 Task: Create a scrum project AgileNova. Add to scrum project AgileNova a team member softage.2@softage.net and assign as Project Lead. Add to scrum project AgileNova a team member softage.3@softage.net
Action: Mouse moved to (191, 55)
Screenshot: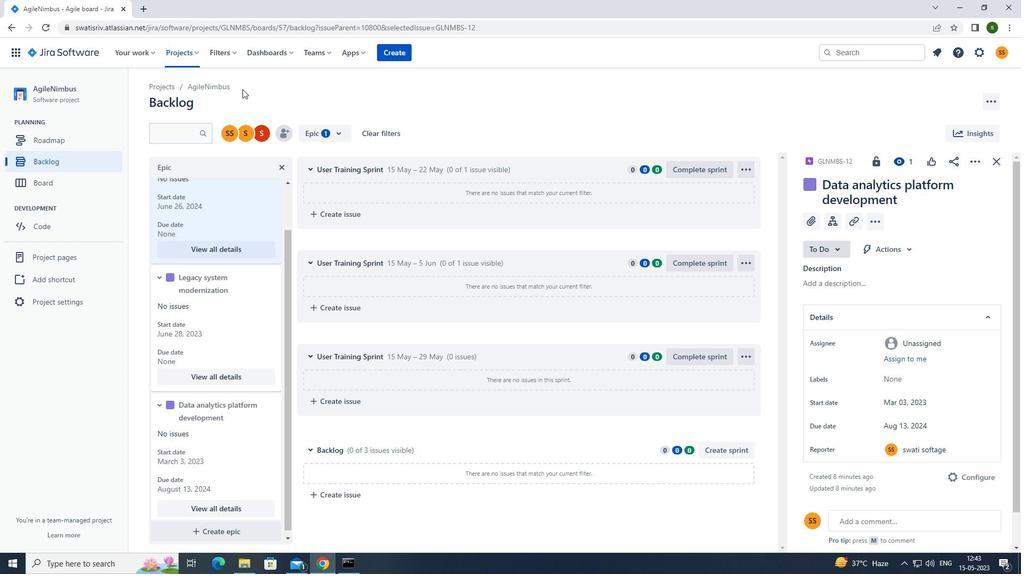 
Action: Mouse pressed left at (191, 55)
Screenshot: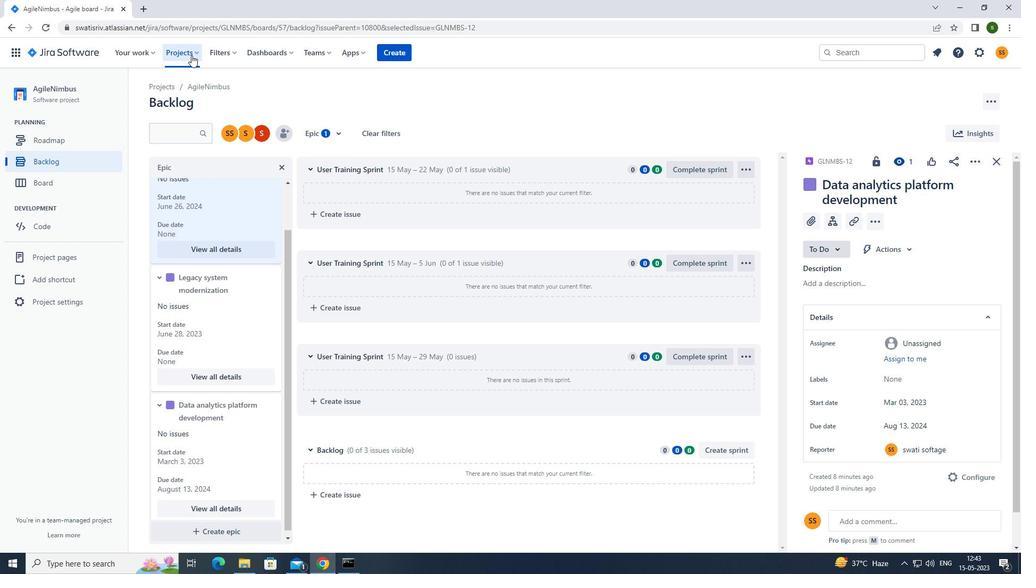 
Action: Mouse moved to (203, 265)
Screenshot: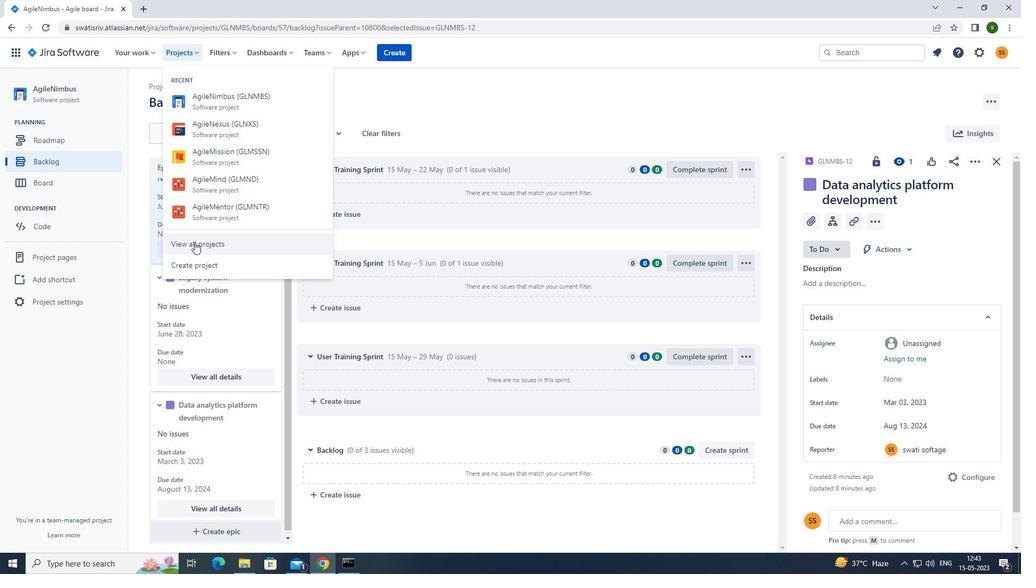 
Action: Mouse pressed left at (203, 265)
Screenshot: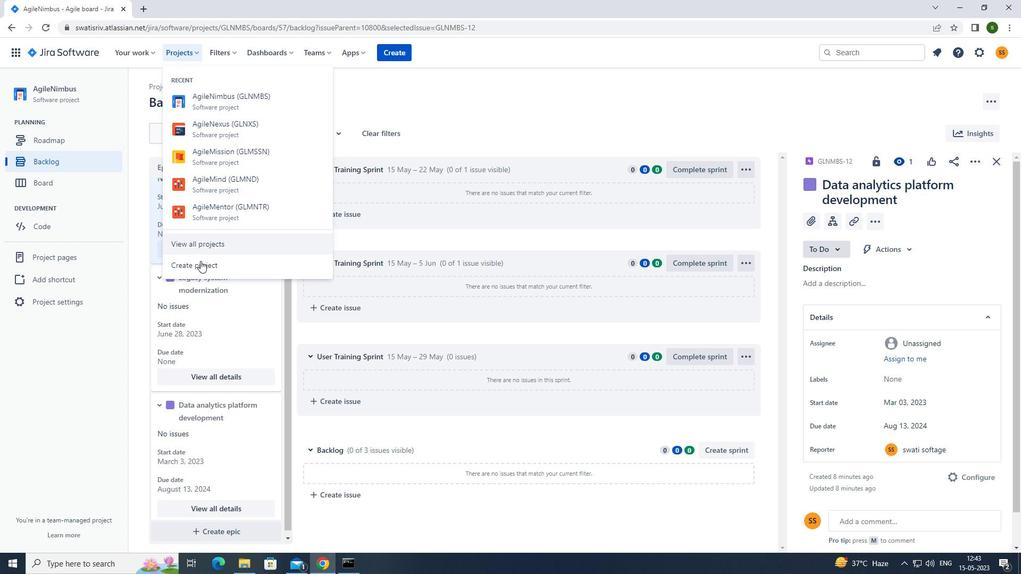 
Action: Mouse moved to (715, 272)
Screenshot: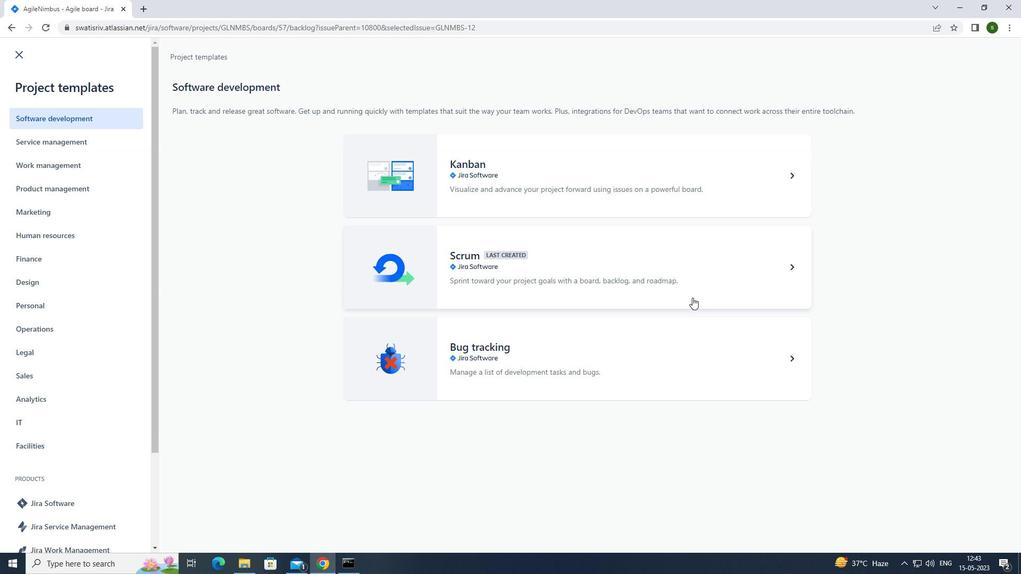 
Action: Mouse pressed left at (715, 272)
Screenshot: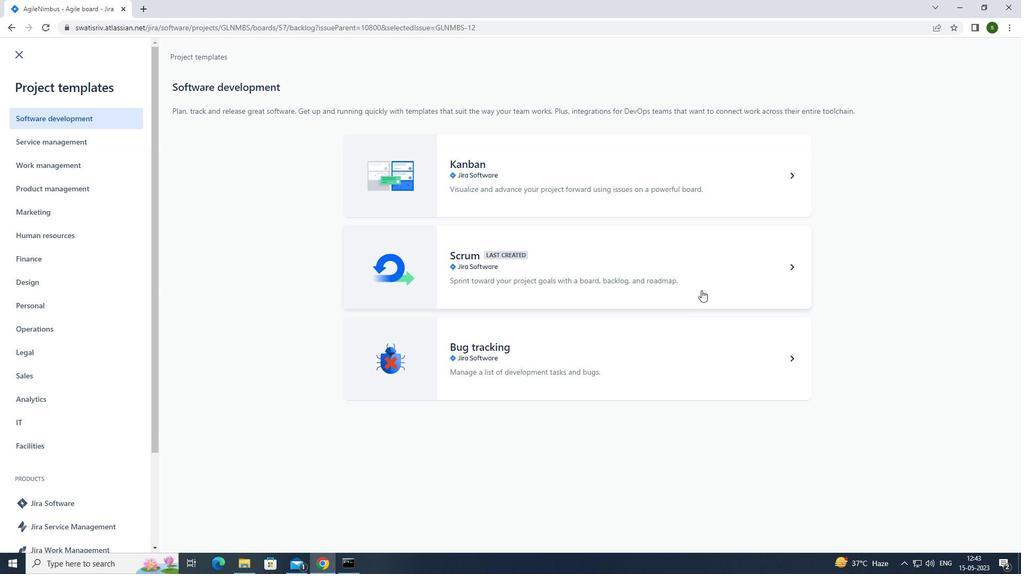 
Action: Mouse moved to (787, 518)
Screenshot: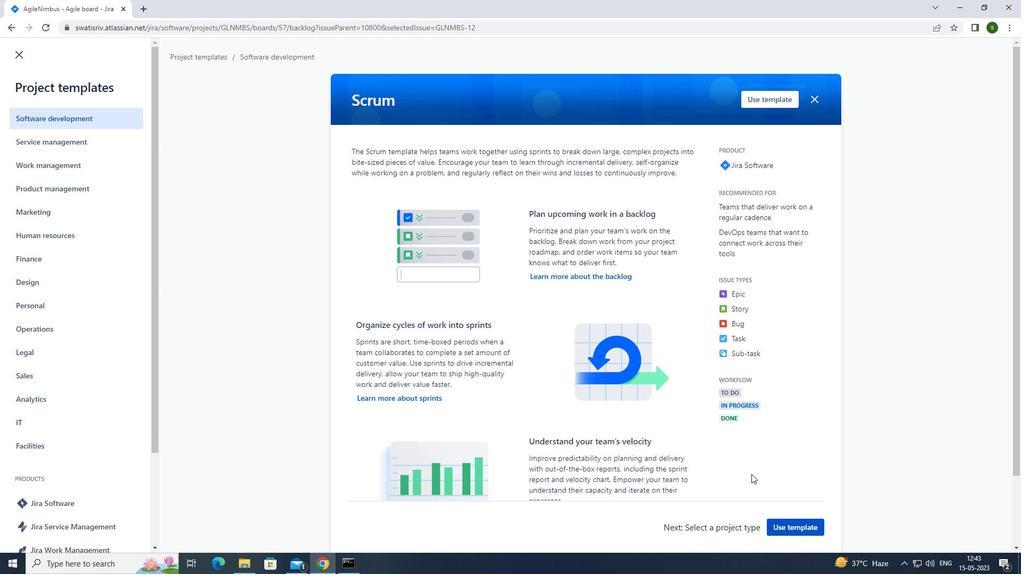 
Action: Mouse pressed left at (787, 518)
Screenshot: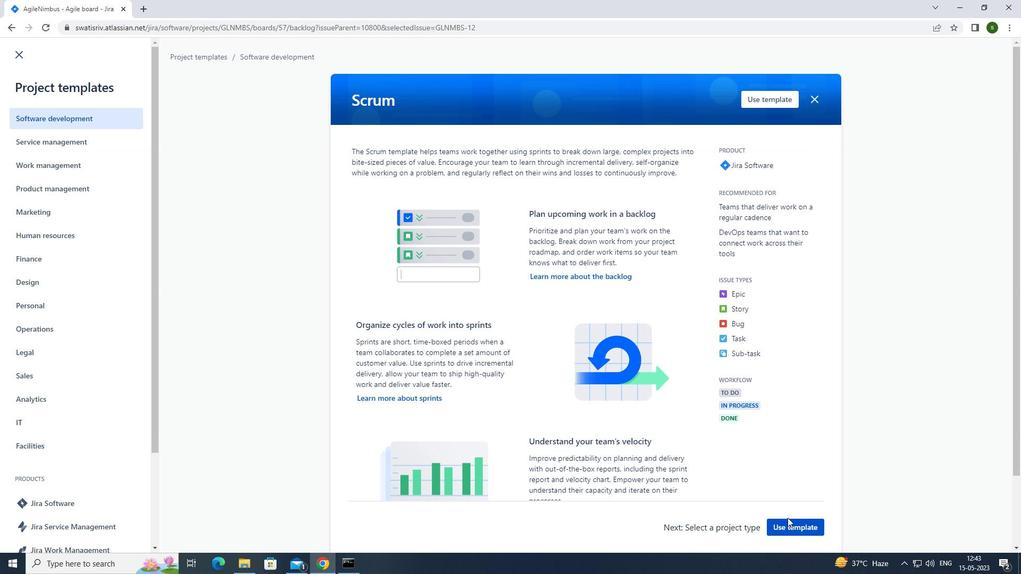 
Action: Mouse moved to (785, 521)
Screenshot: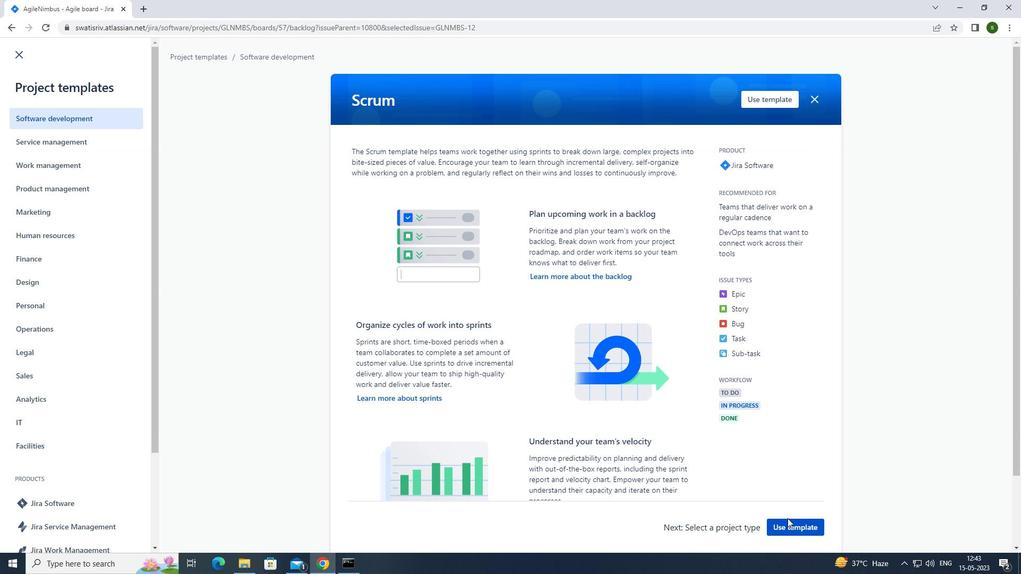 
Action: Mouse pressed left at (785, 521)
Screenshot: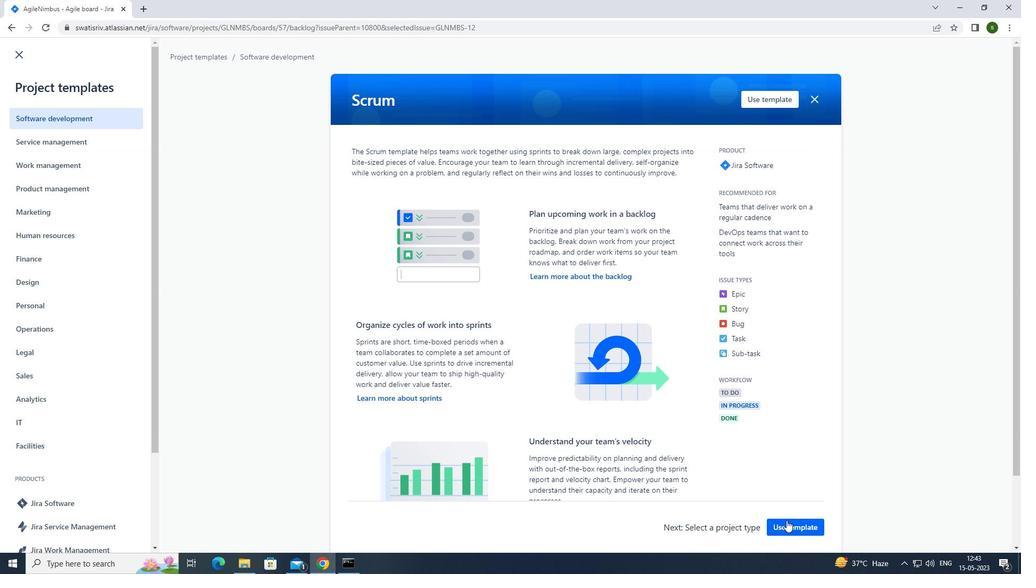 
Action: Mouse moved to (449, 516)
Screenshot: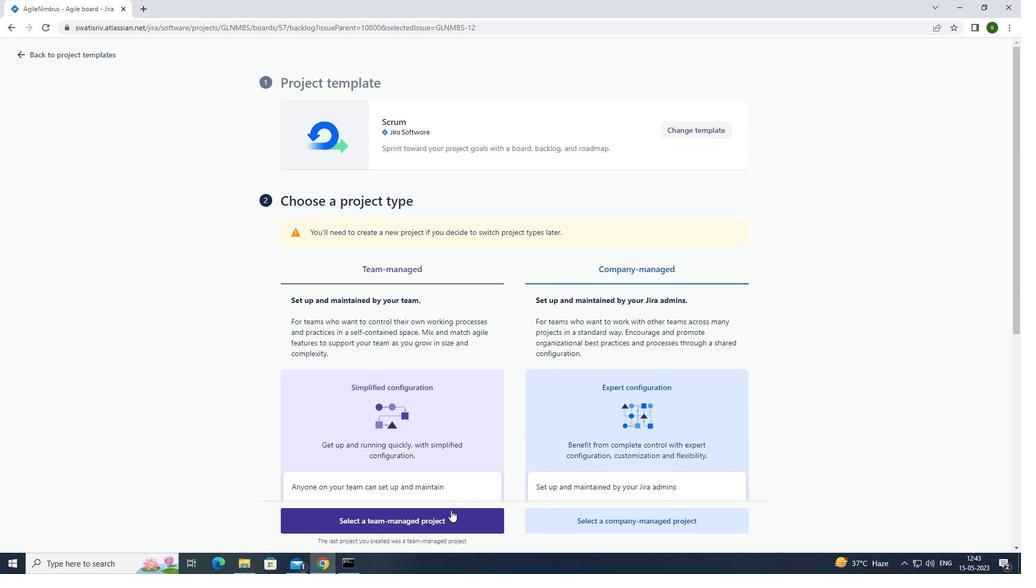 
Action: Mouse pressed left at (449, 516)
Screenshot: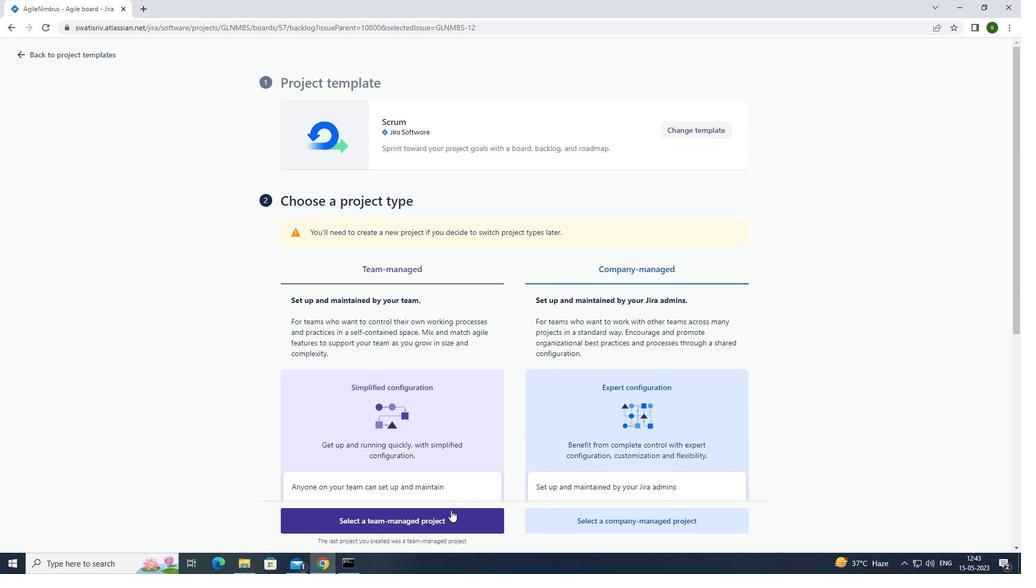 
Action: Mouse moved to (295, 241)
Screenshot: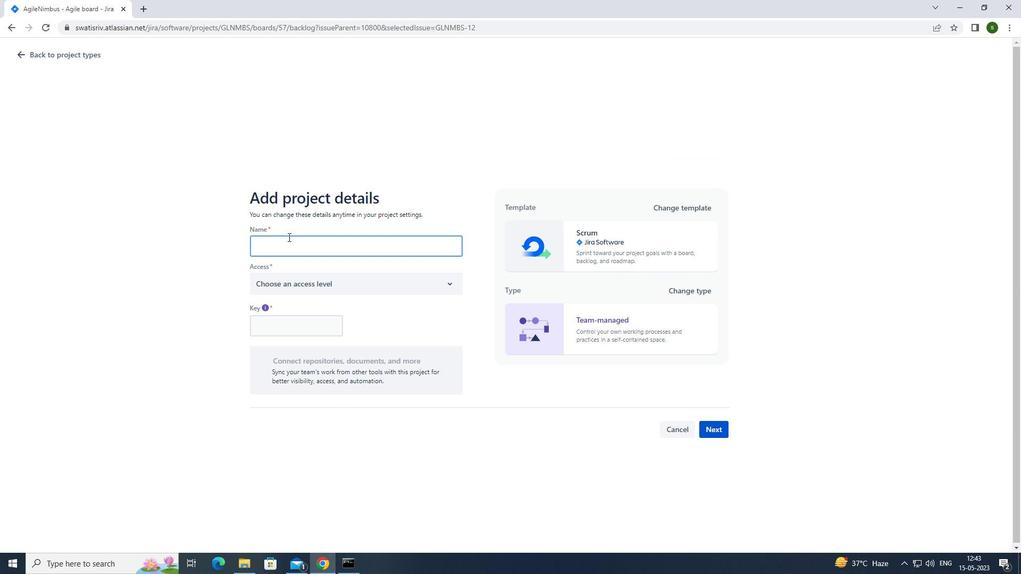 
Action: Mouse pressed left at (295, 241)
Screenshot: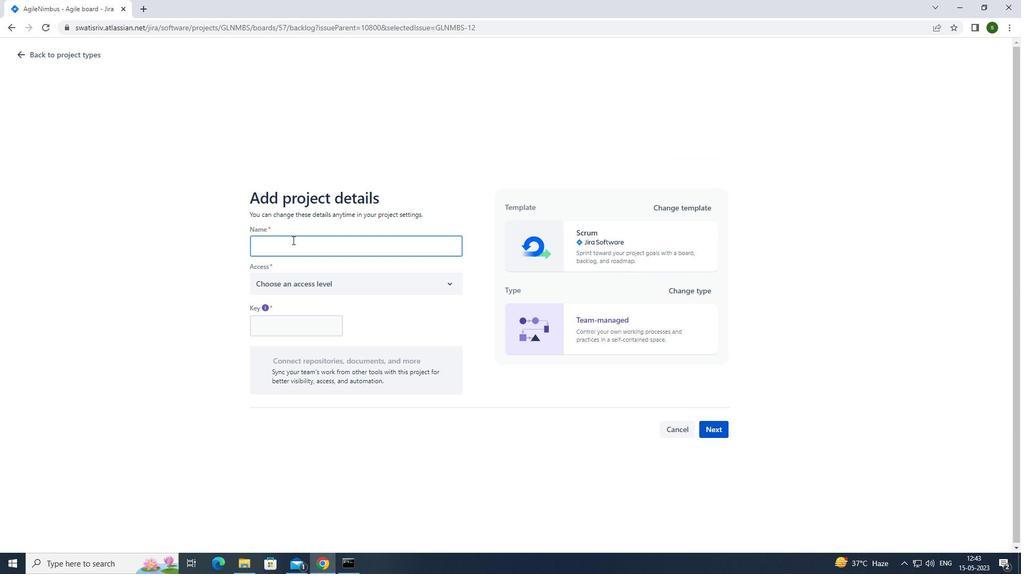 
Action: Key pressed <Key.caps_lock>a<Key.caps_lock>gile<Key.caps_lock>n<Key.caps_lock>ova
Screenshot: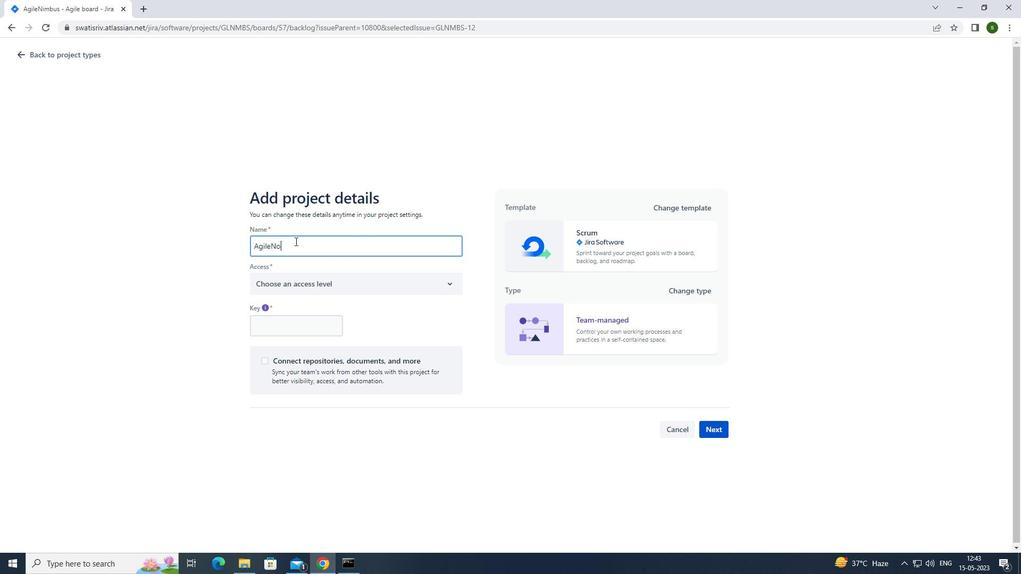 
Action: Mouse moved to (398, 289)
Screenshot: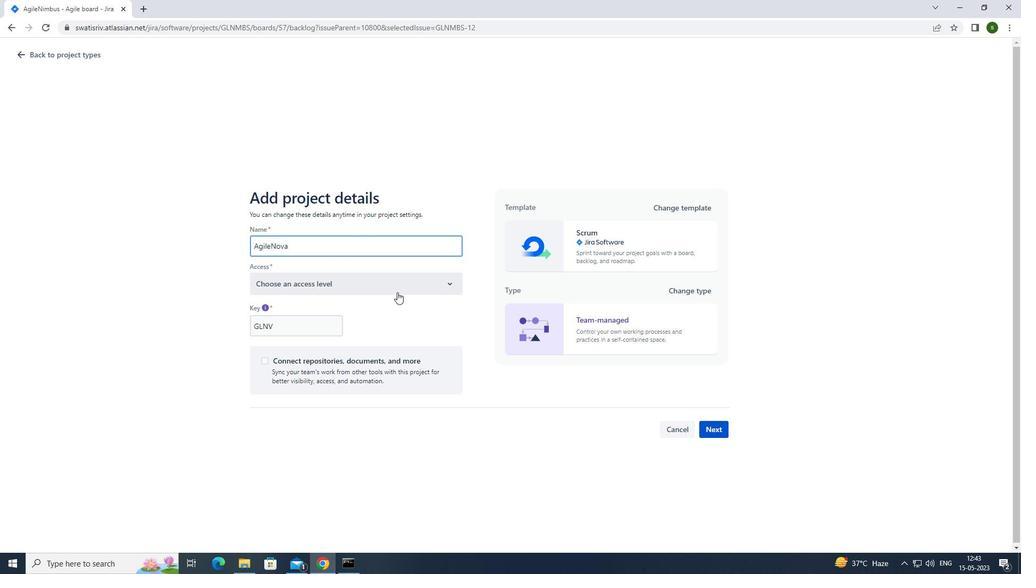 
Action: Mouse pressed left at (398, 289)
Screenshot: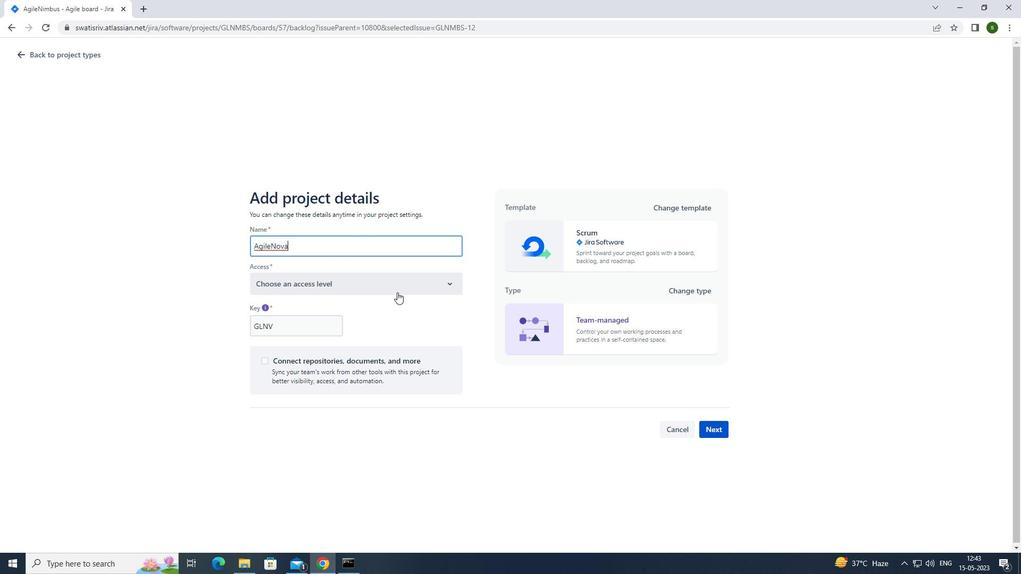 
Action: Mouse moved to (335, 316)
Screenshot: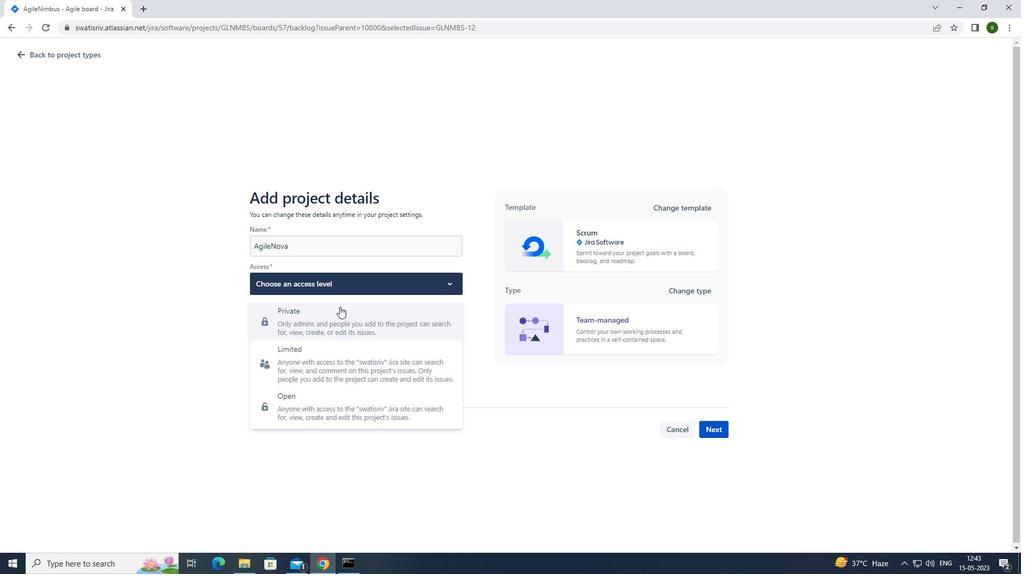 
Action: Mouse pressed left at (335, 316)
Screenshot: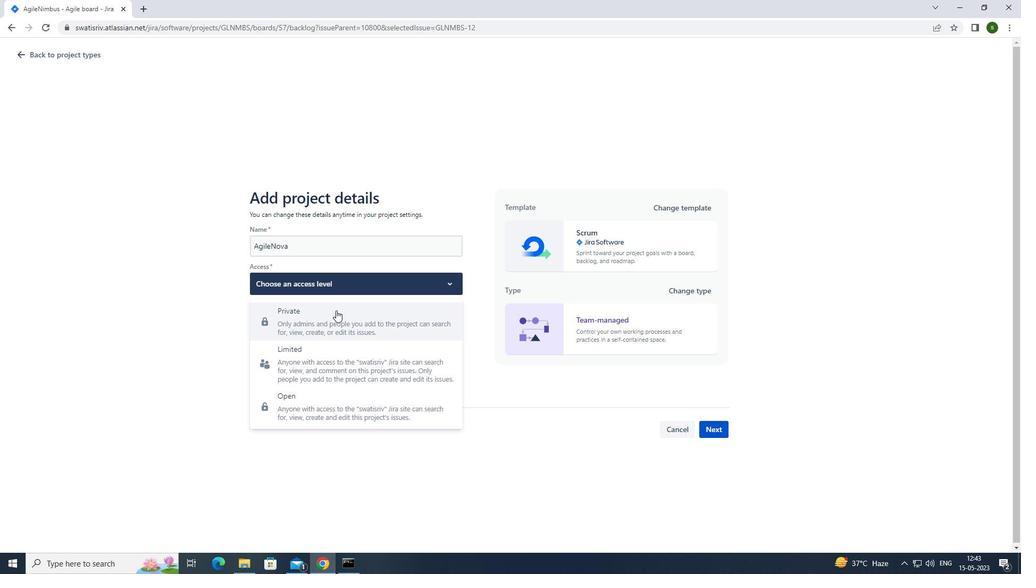 
Action: Mouse moved to (712, 432)
Screenshot: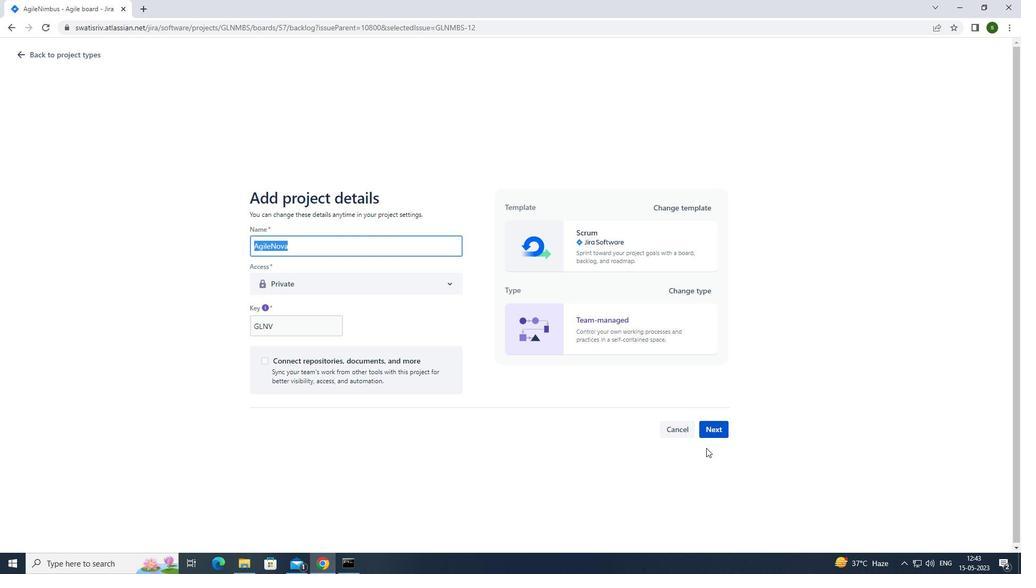 
Action: Mouse pressed left at (712, 432)
Screenshot: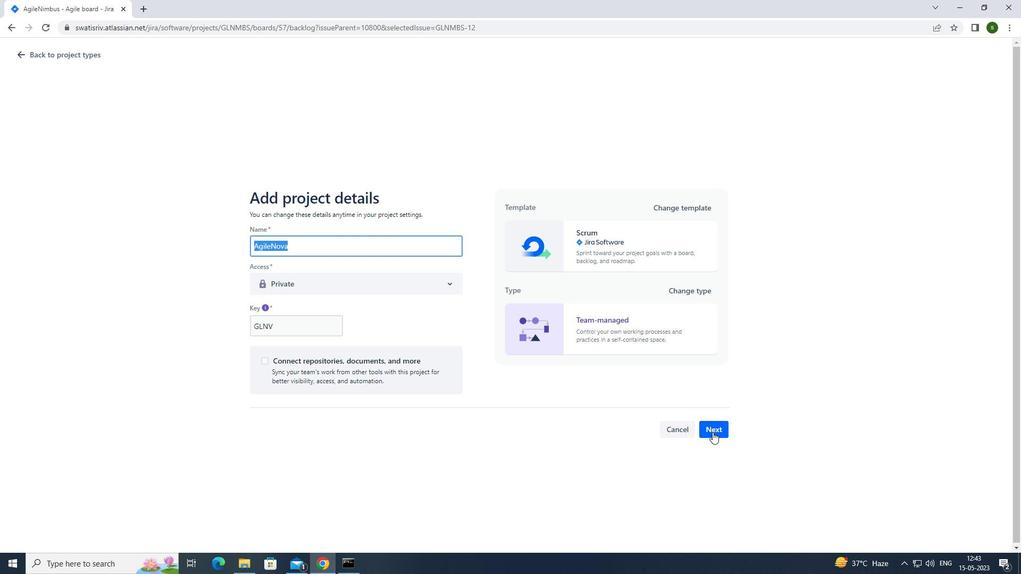 
Action: Mouse moved to (643, 360)
Screenshot: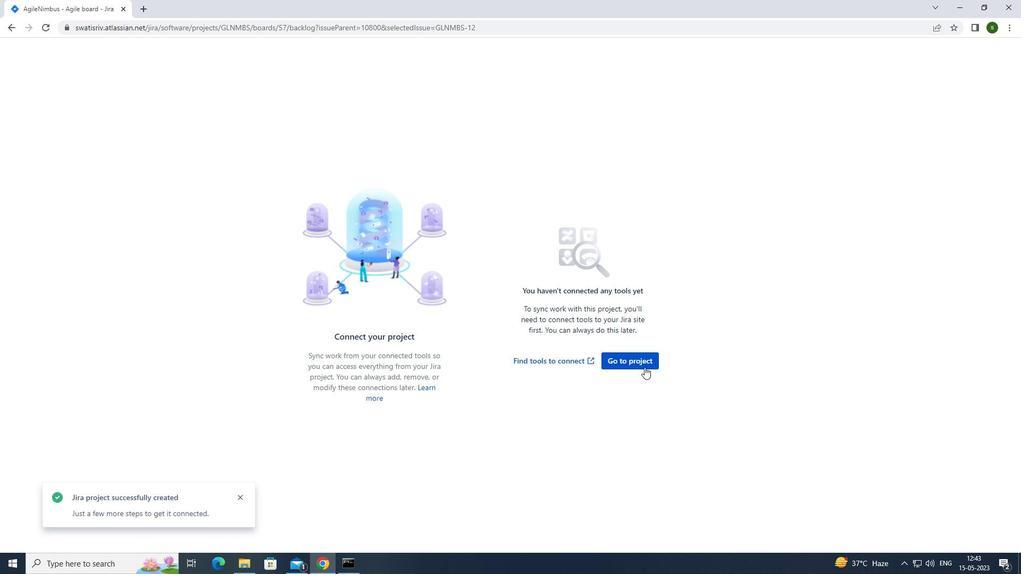 
Action: Mouse pressed left at (643, 360)
Screenshot: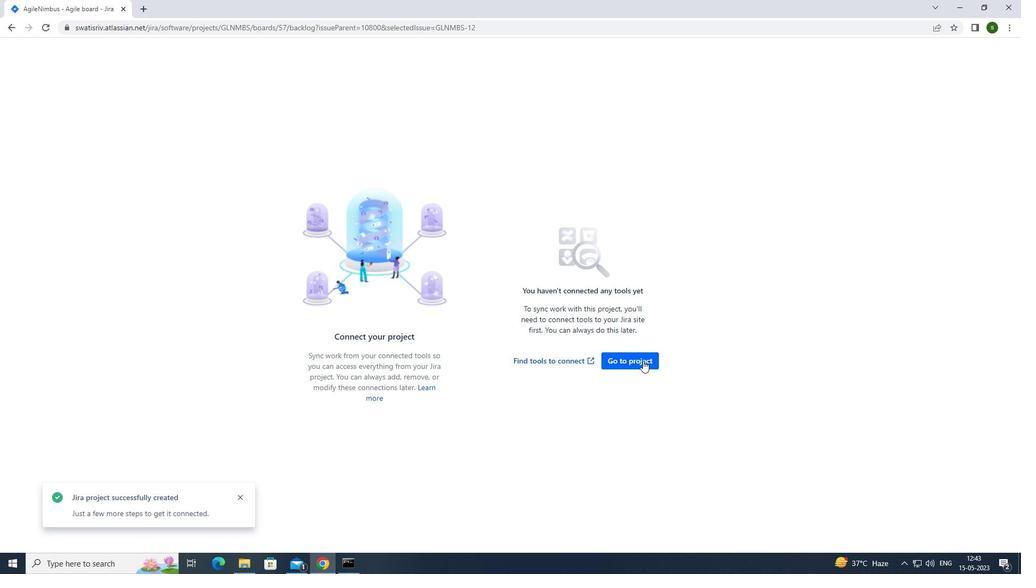 
Action: Mouse moved to (258, 144)
Screenshot: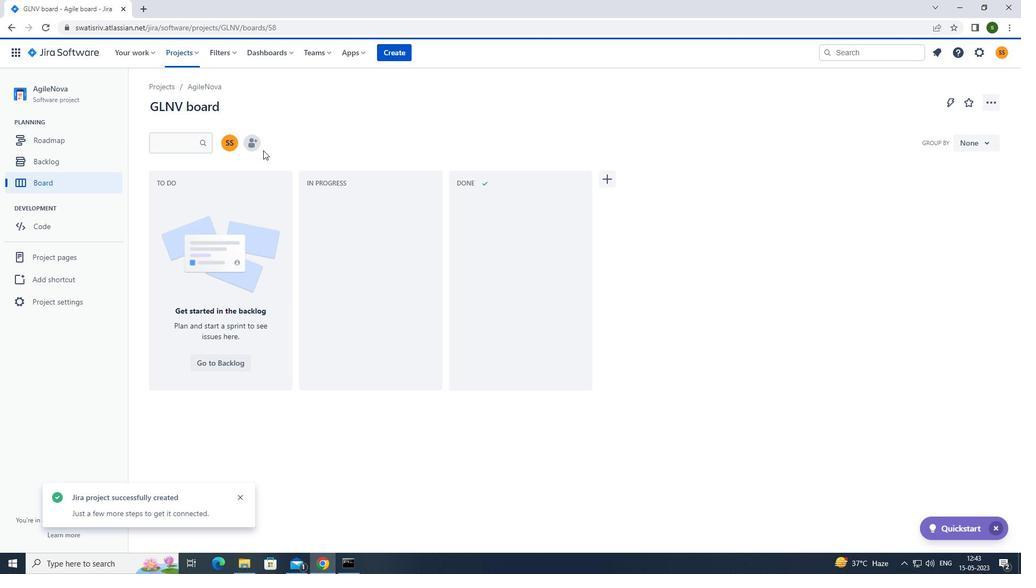 
Action: Mouse pressed left at (258, 144)
Screenshot: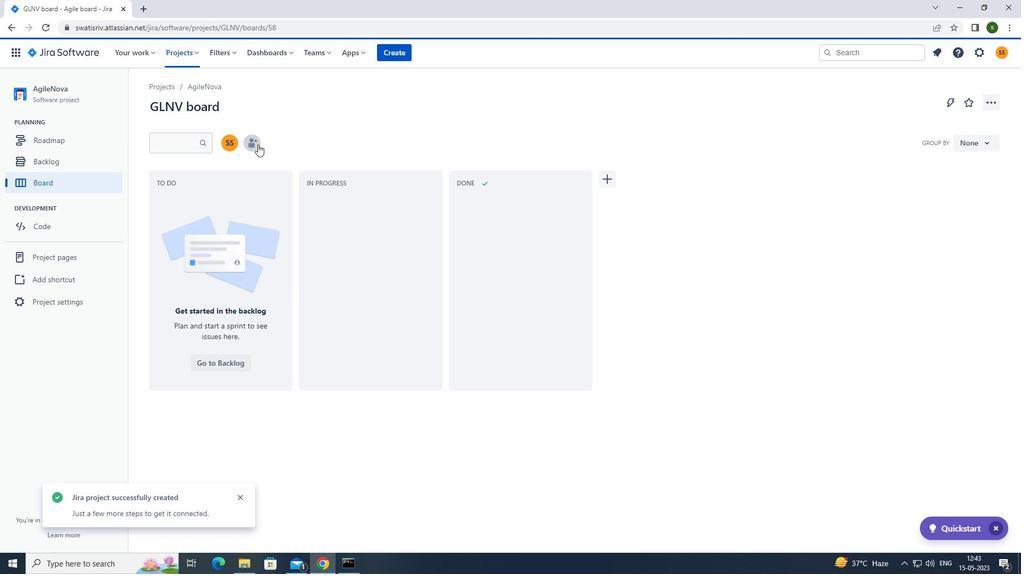 
Action: Mouse moved to (477, 133)
Screenshot: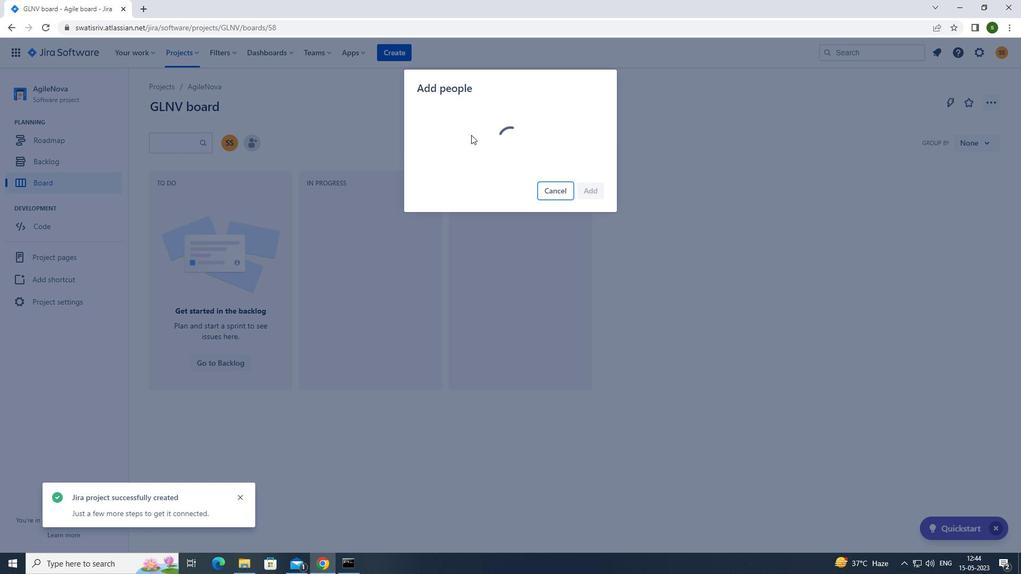 
Action: Mouse pressed left at (477, 133)
Screenshot: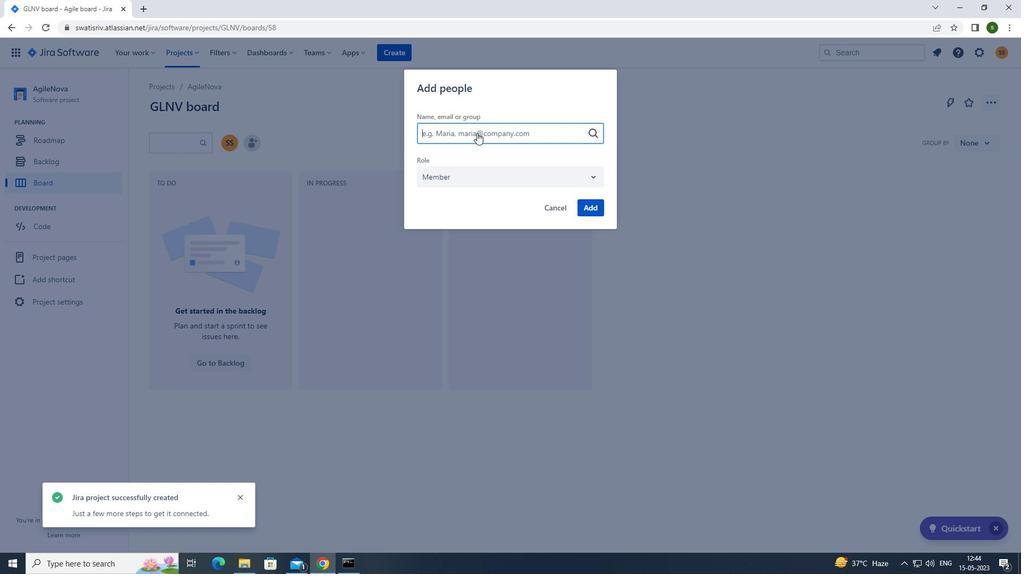 
Action: Key pressed s
Screenshot: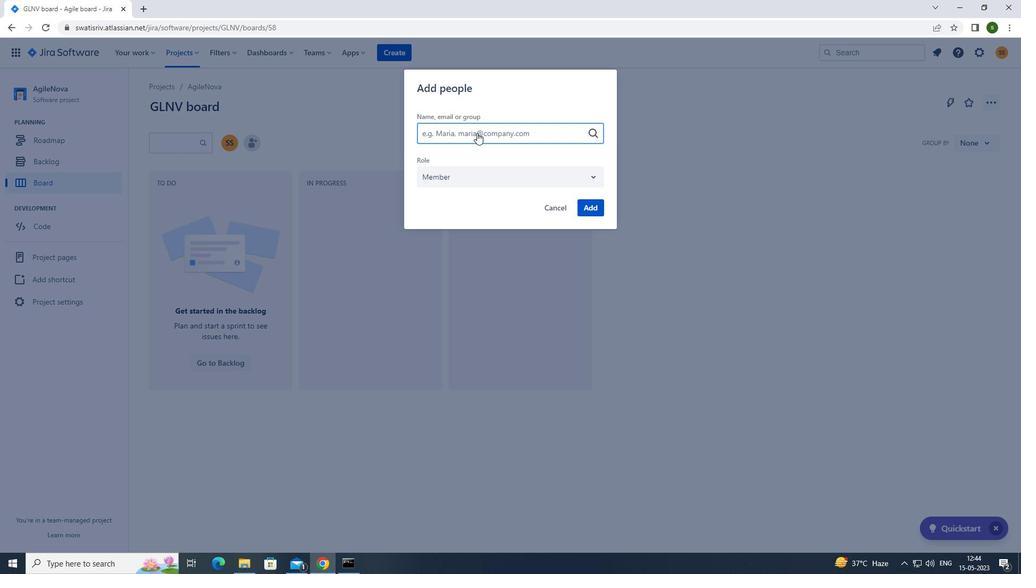 
Action: Mouse moved to (476, 281)
Screenshot: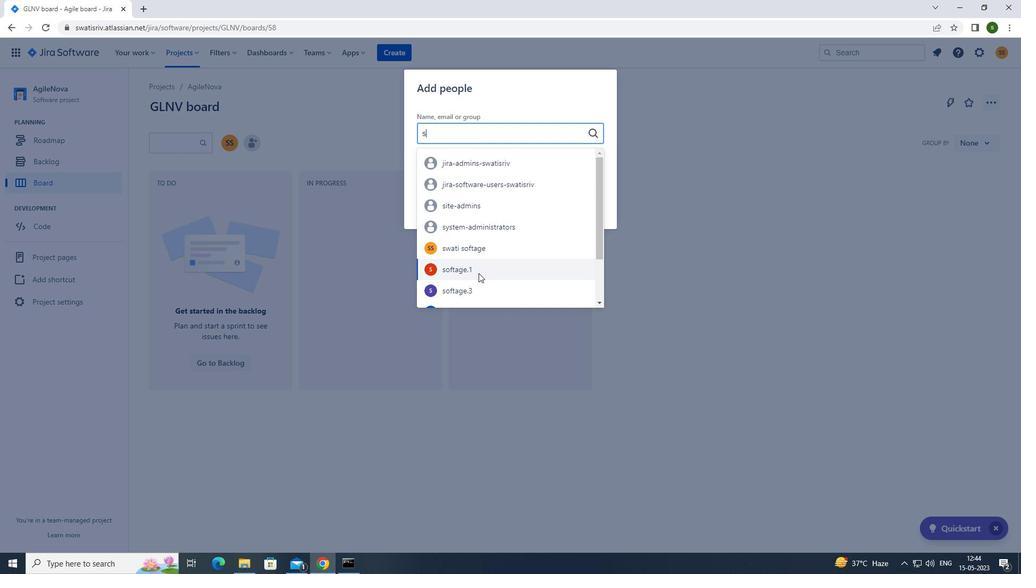 
Action: Mouse scrolled (476, 281) with delta (0, 0)
Screenshot: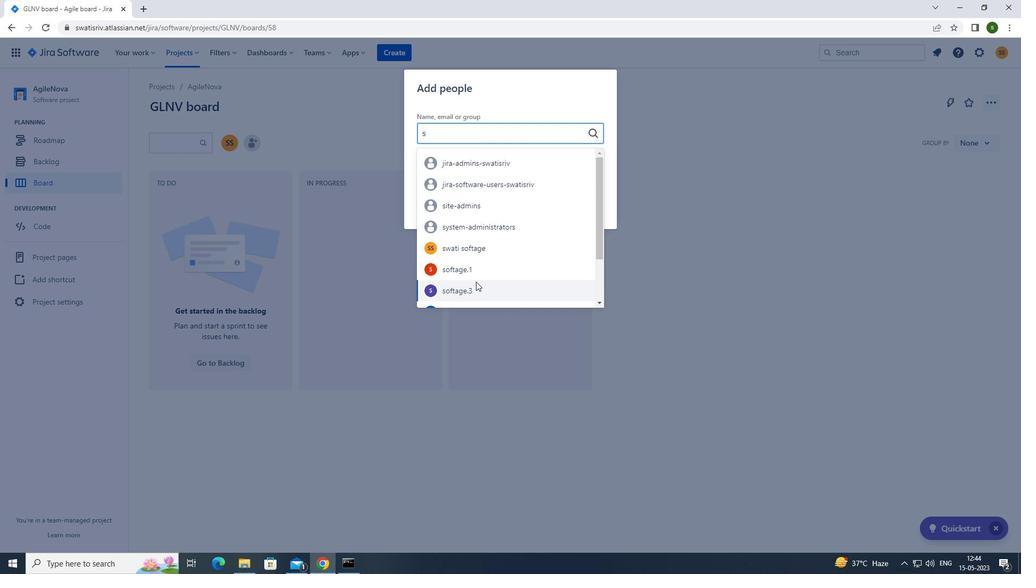 
Action: Mouse scrolled (476, 281) with delta (0, 0)
Screenshot: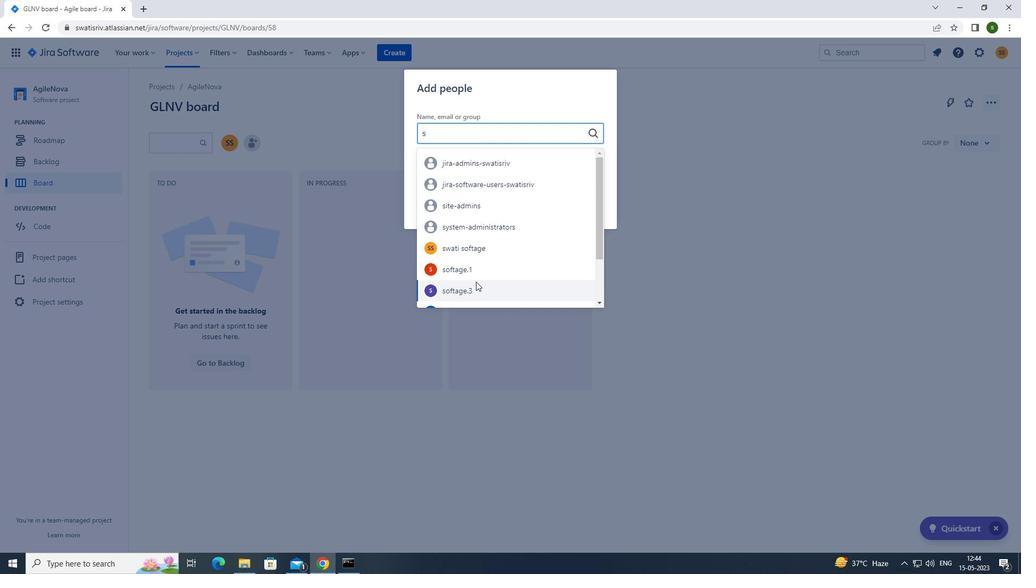 
Action: Mouse moved to (471, 271)
Screenshot: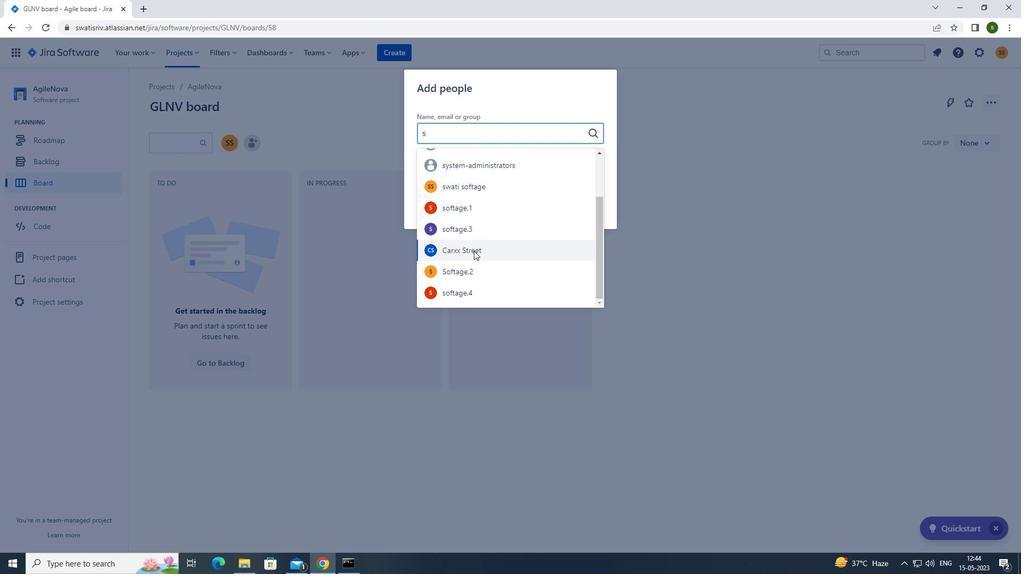 
Action: Mouse pressed left at (471, 271)
Screenshot: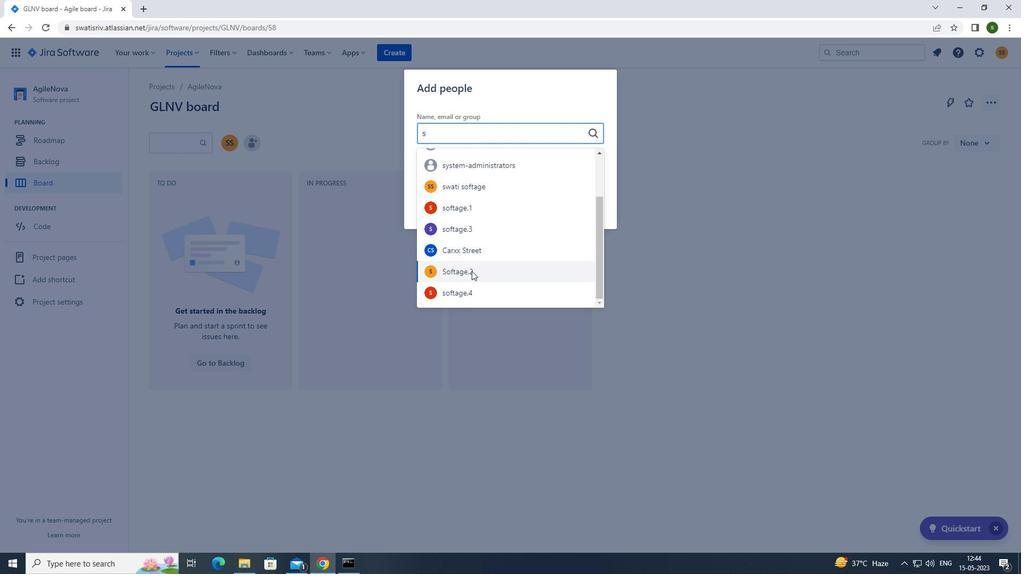 
Action: Mouse moved to (586, 206)
Screenshot: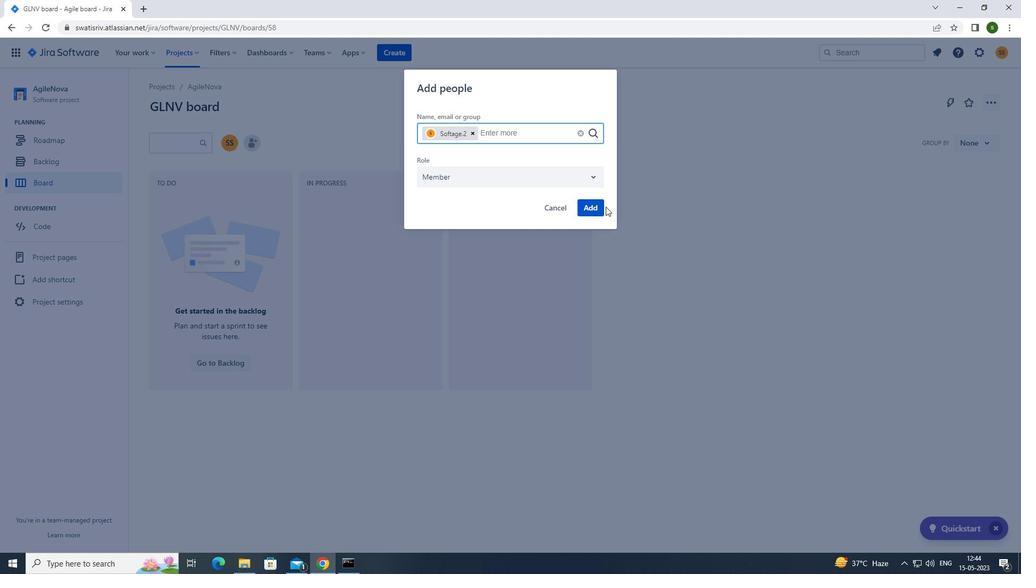 
Action: Mouse pressed left at (586, 206)
Screenshot: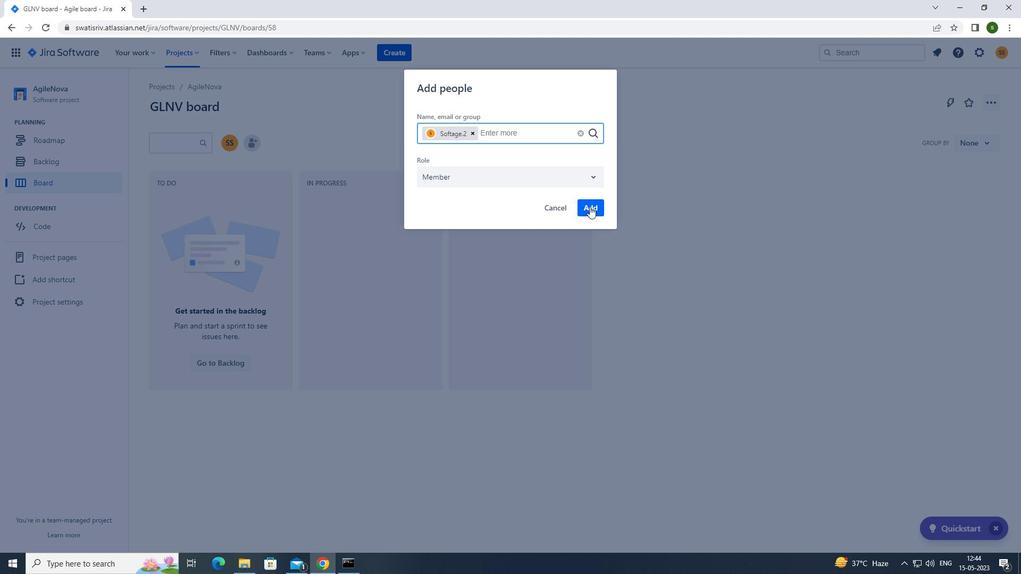 
Action: Mouse moved to (54, 308)
Screenshot: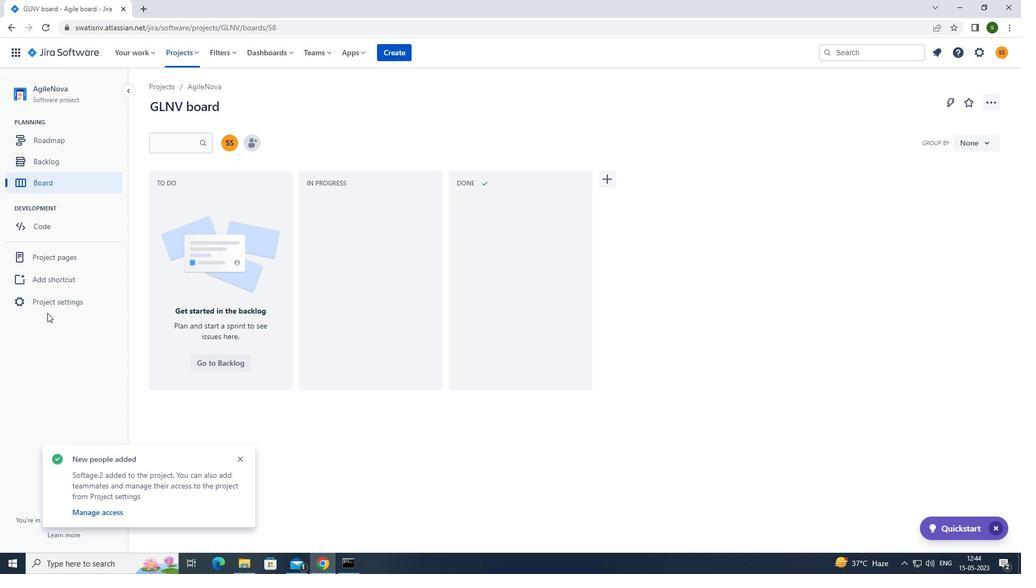 
Action: Mouse pressed left at (54, 308)
Screenshot: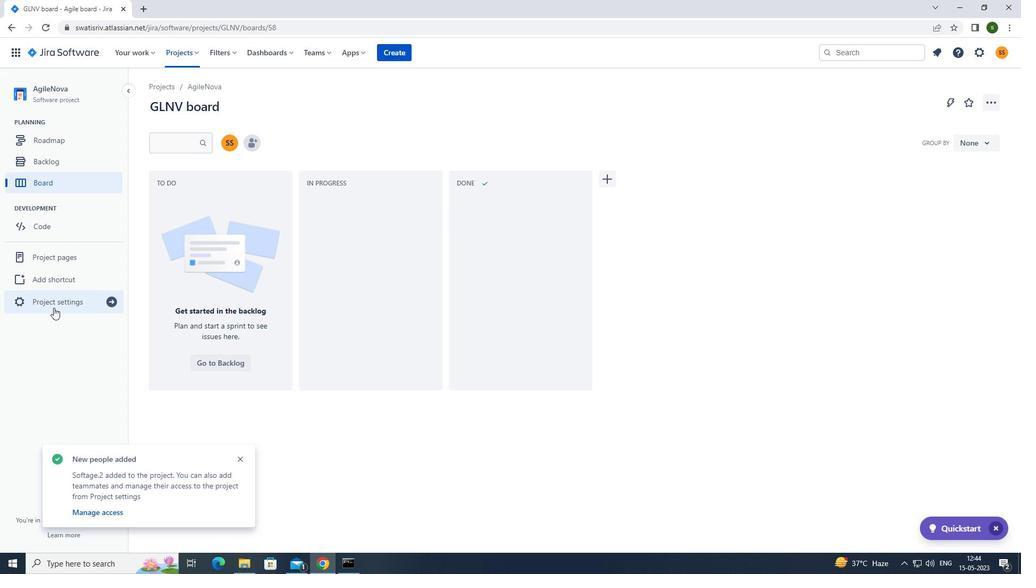 
Action: Mouse moved to (549, 380)
Screenshot: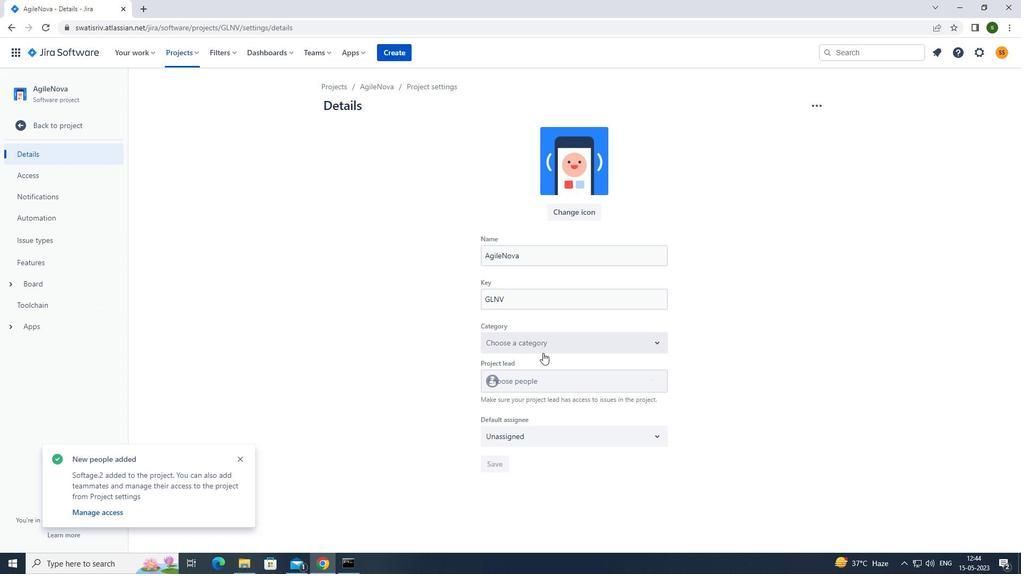 
Action: Mouse pressed left at (549, 380)
Screenshot: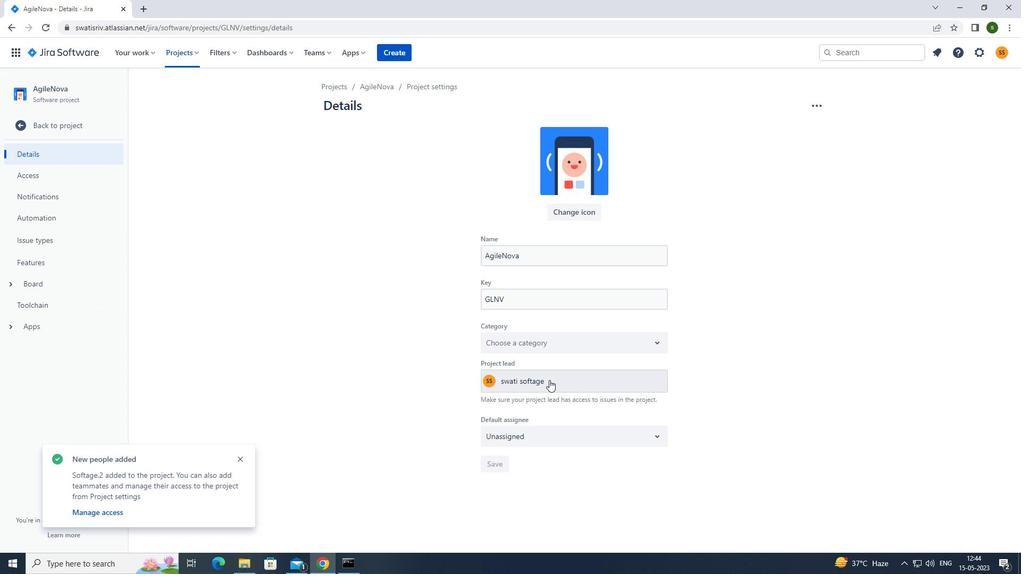 
Action: Mouse moved to (547, 540)
Screenshot: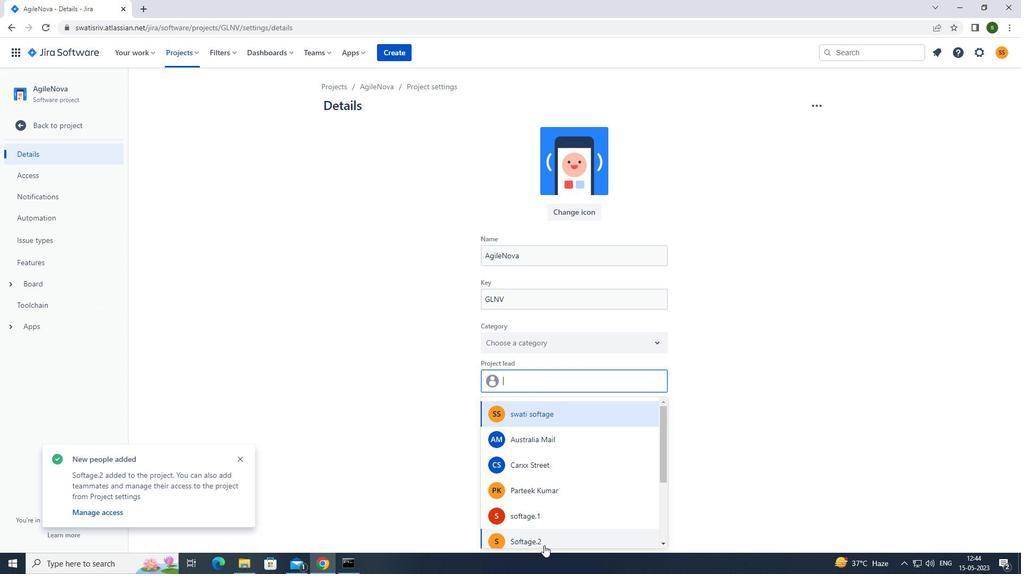 
Action: Mouse pressed left at (547, 540)
Screenshot: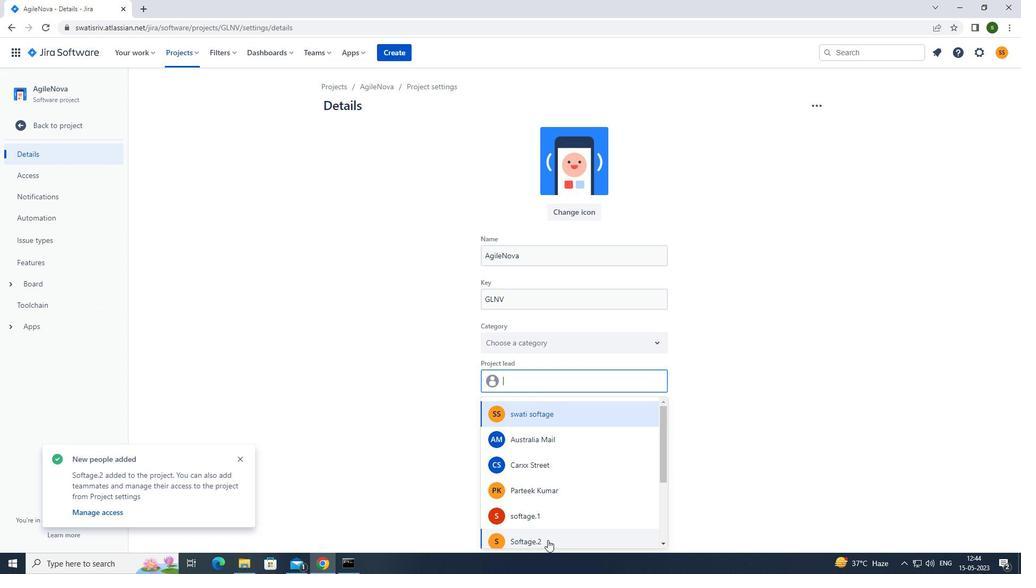 
Action: Mouse moved to (481, 461)
Screenshot: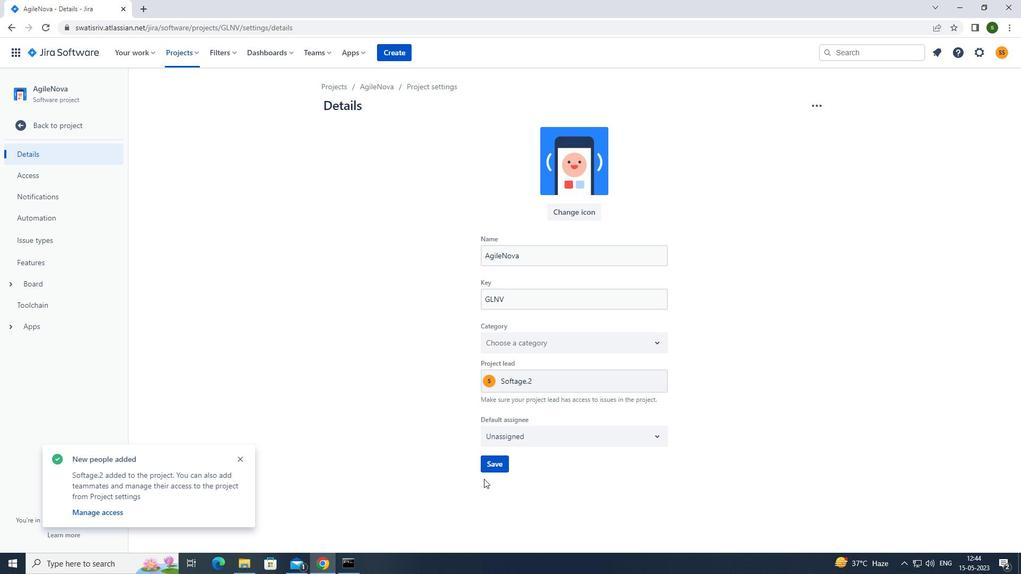
Action: Mouse pressed left at (481, 461)
Screenshot: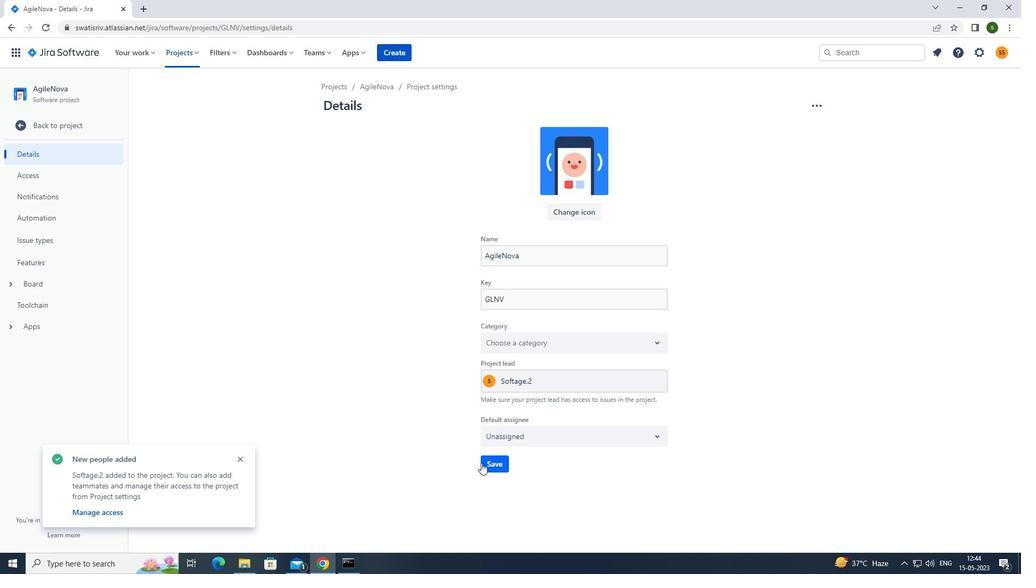 
Action: Mouse moved to (102, 130)
Screenshot: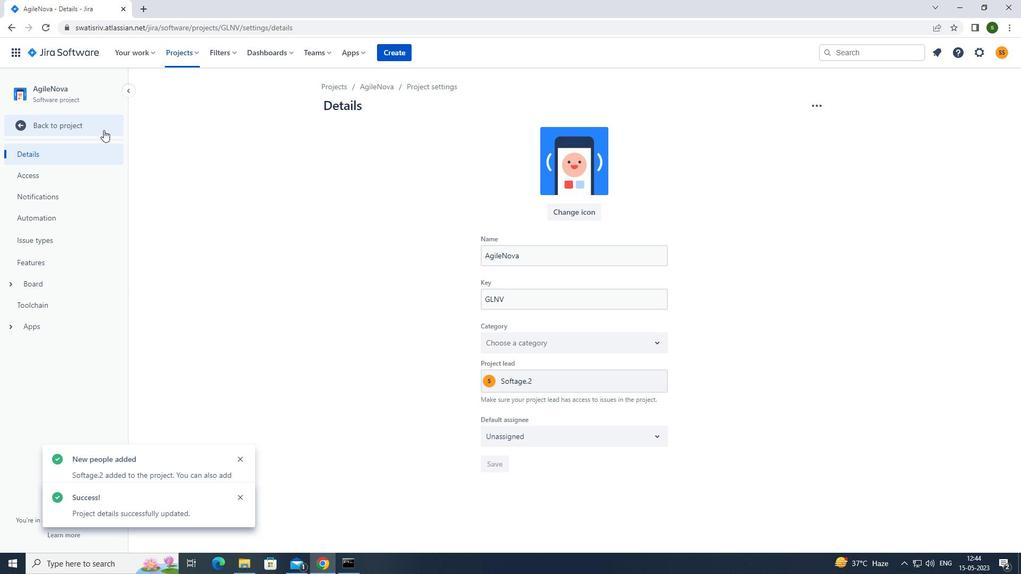
Action: Mouse pressed left at (102, 130)
Screenshot: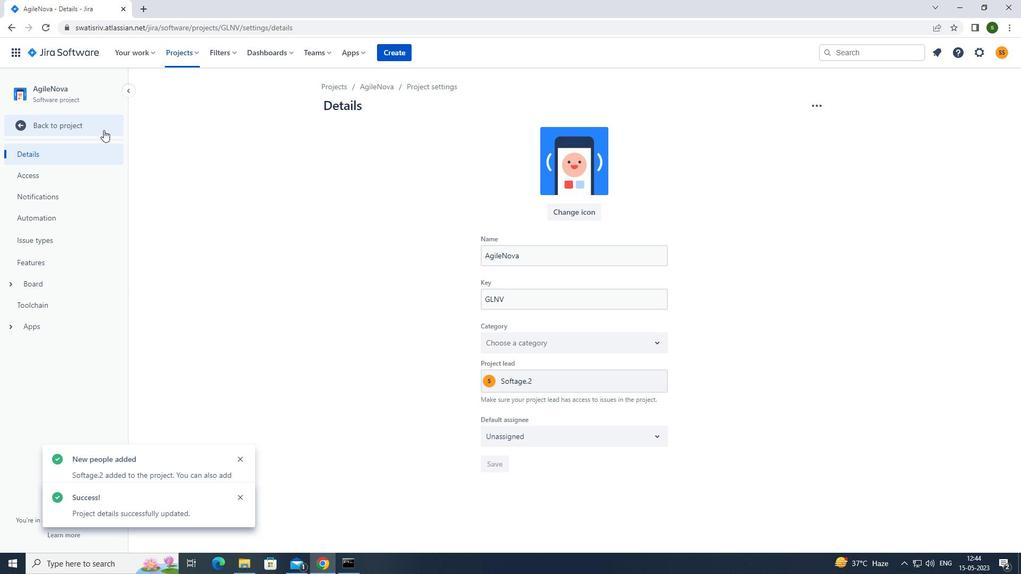 
Action: Mouse moved to (248, 146)
Screenshot: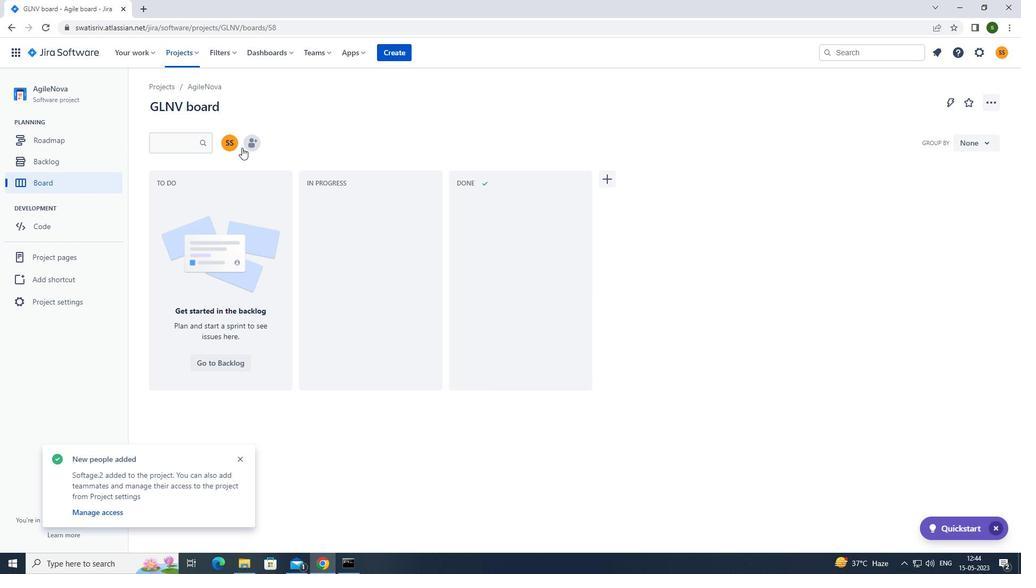 
Action: Mouse pressed left at (248, 146)
Screenshot: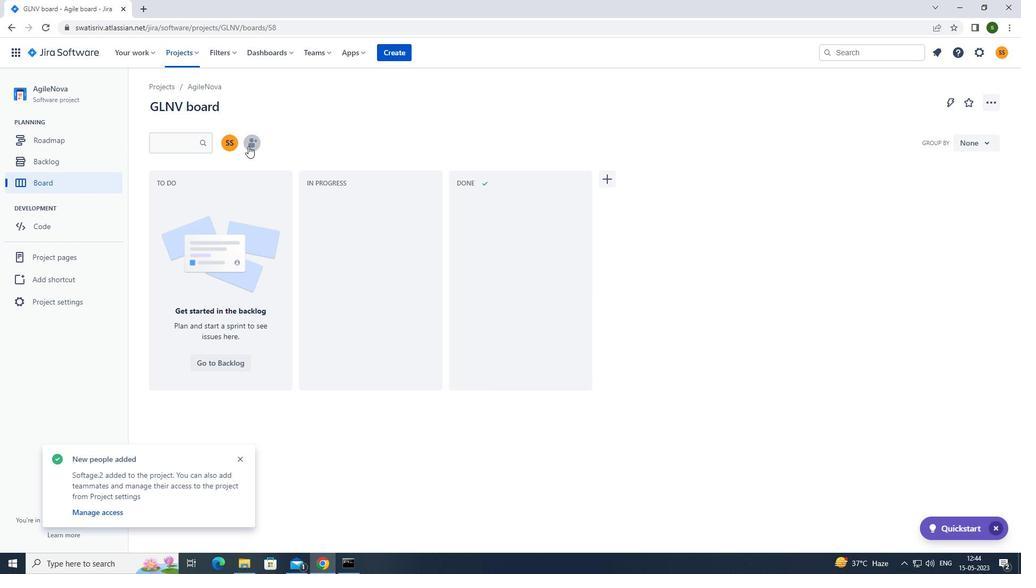 
Action: Mouse moved to (541, 121)
Screenshot: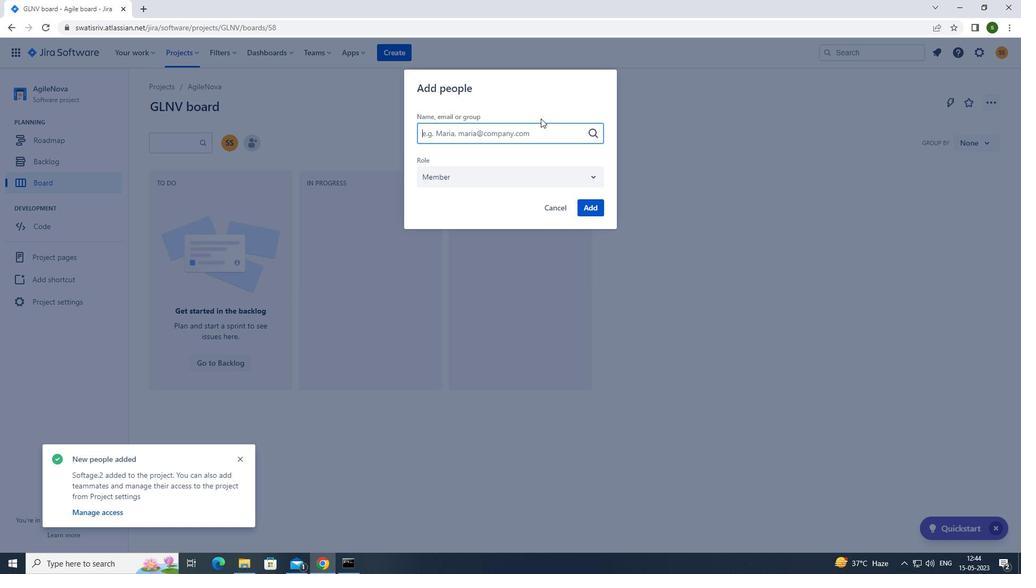 
Action: Key pressed s
Screenshot: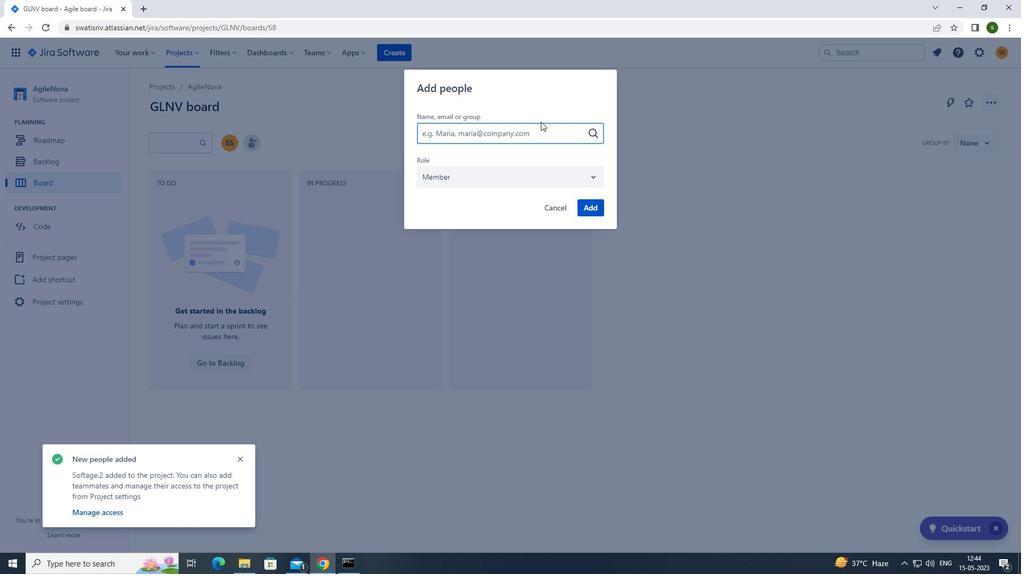 
Action: Mouse moved to (485, 289)
Screenshot: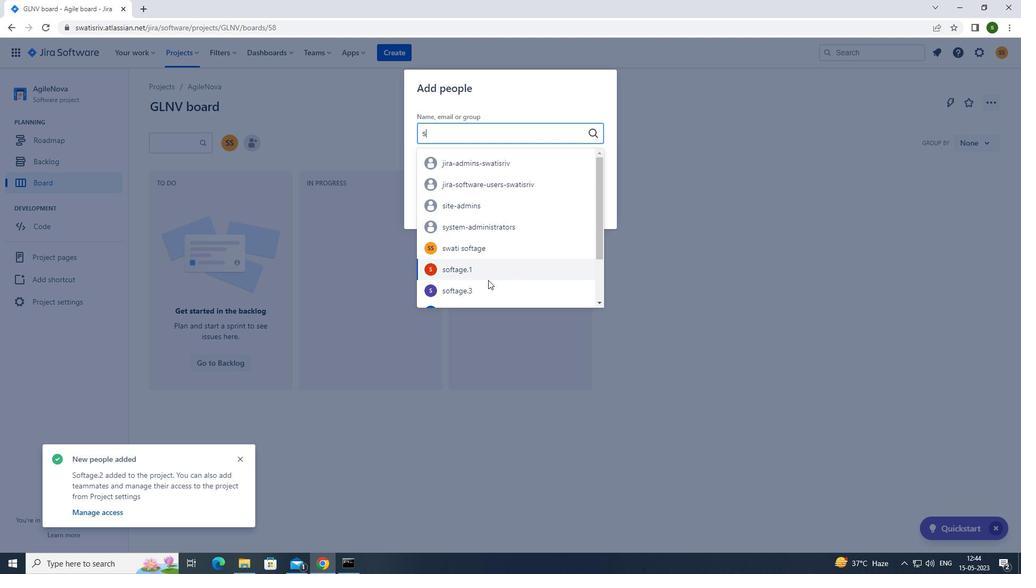 
Action: Mouse pressed left at (485, 289)
Screenshot: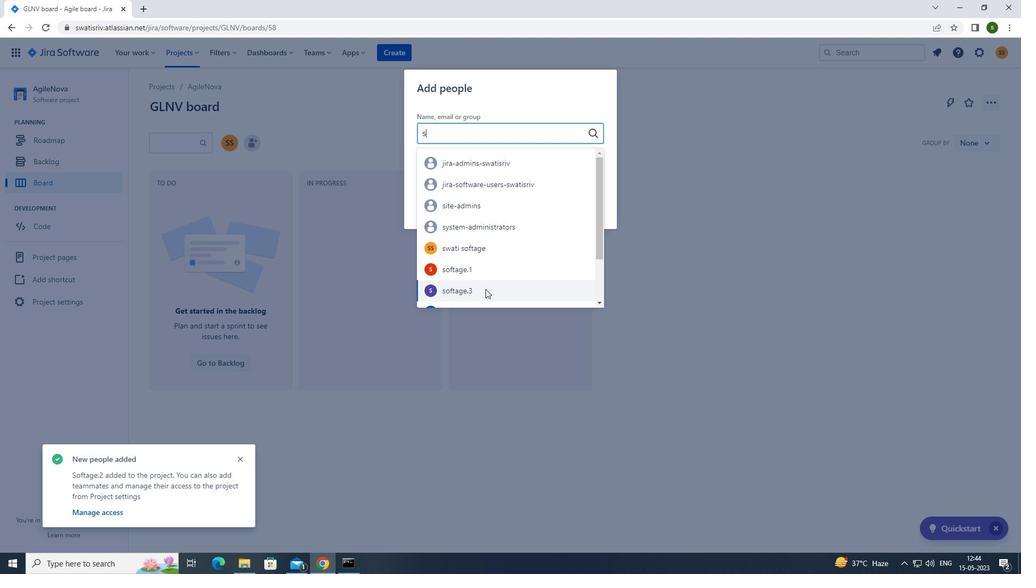 
Action: Mouse moved to (593, 213)
Screenshot: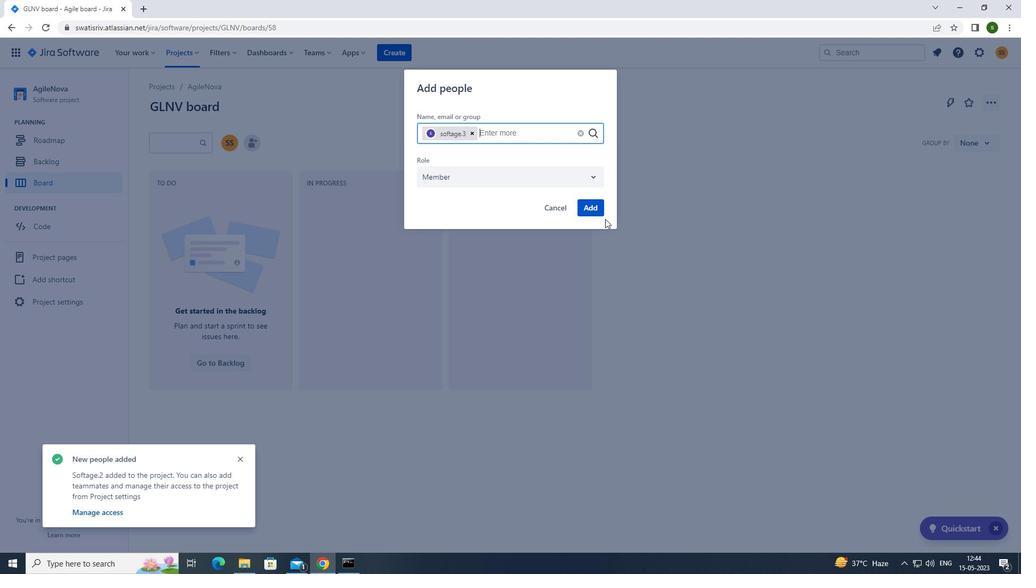 
Action: Mouse pressed left at (593, 213)
Screenshot: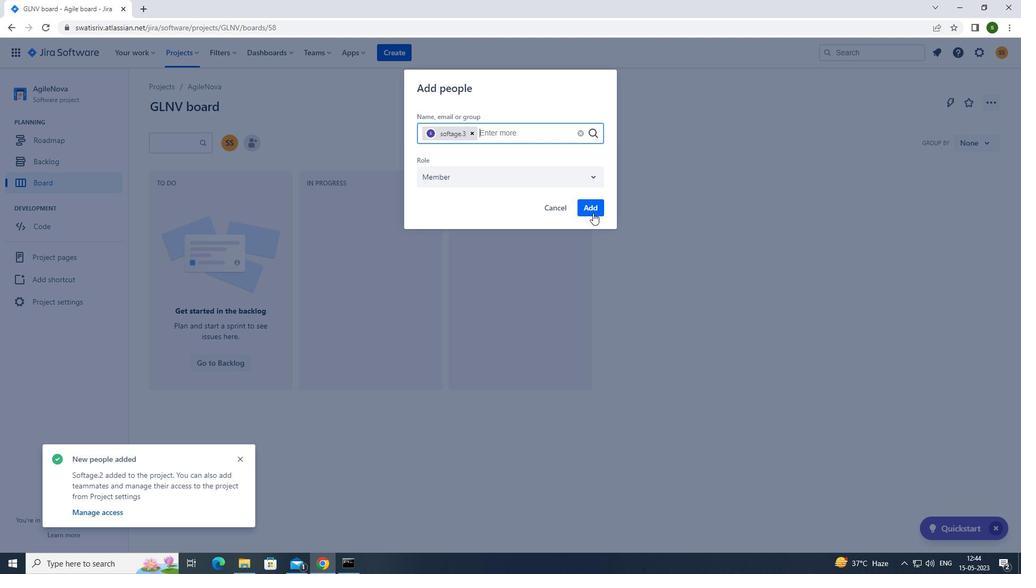 
Action: Mouse moved to (643, 307)
Screenshot: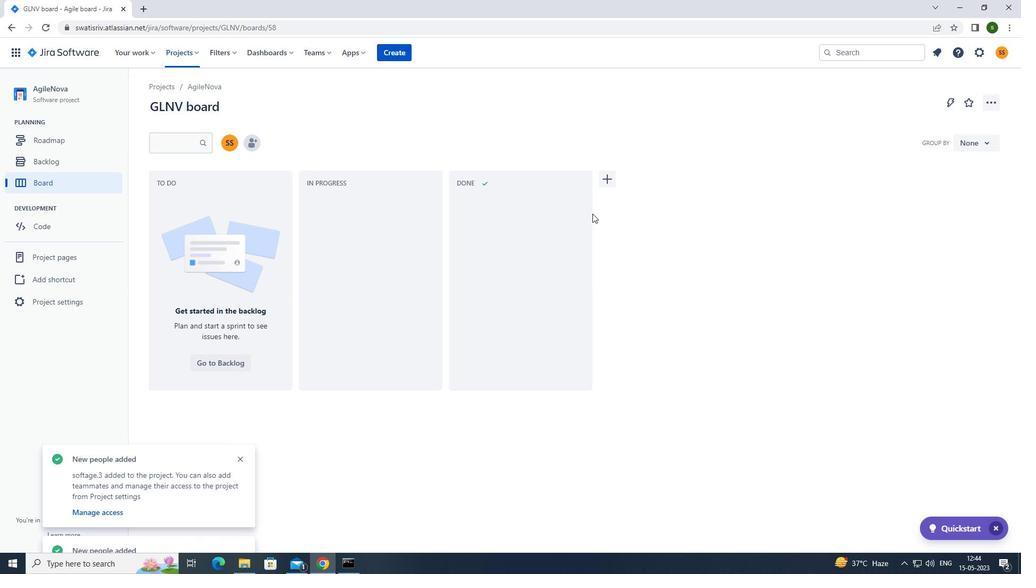 
